 Task: Create a due date automation trigger when advanced on, on the monday before a card is due add dates due in less than 1 days at 11:00 AM.
Action: Mouse moved to (1052, 84)
Screenshot: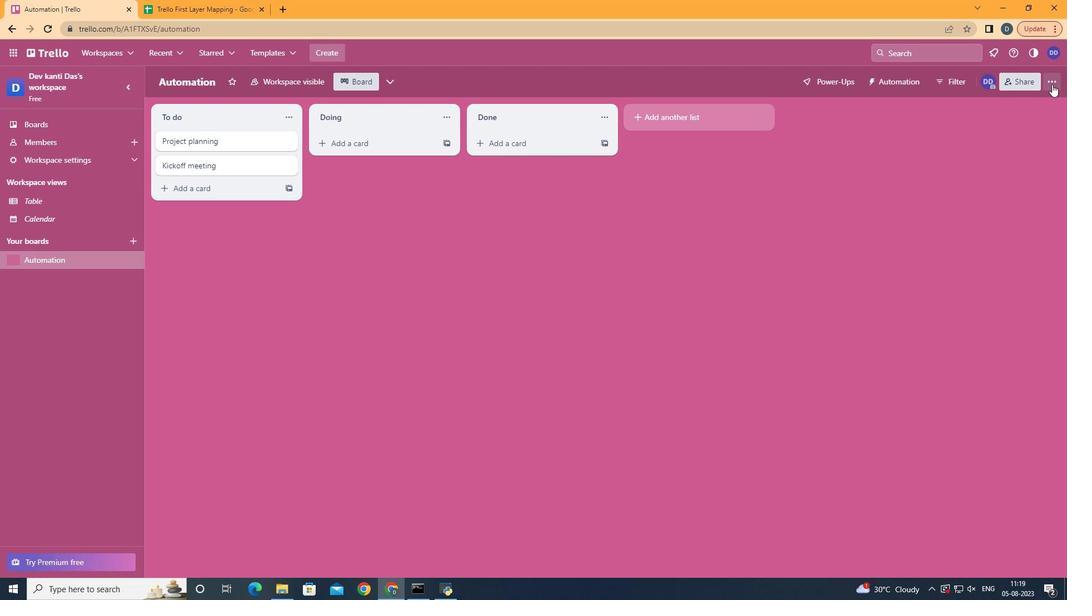 
Action: Mouse pressed left at (1052, 84)
Screenshot: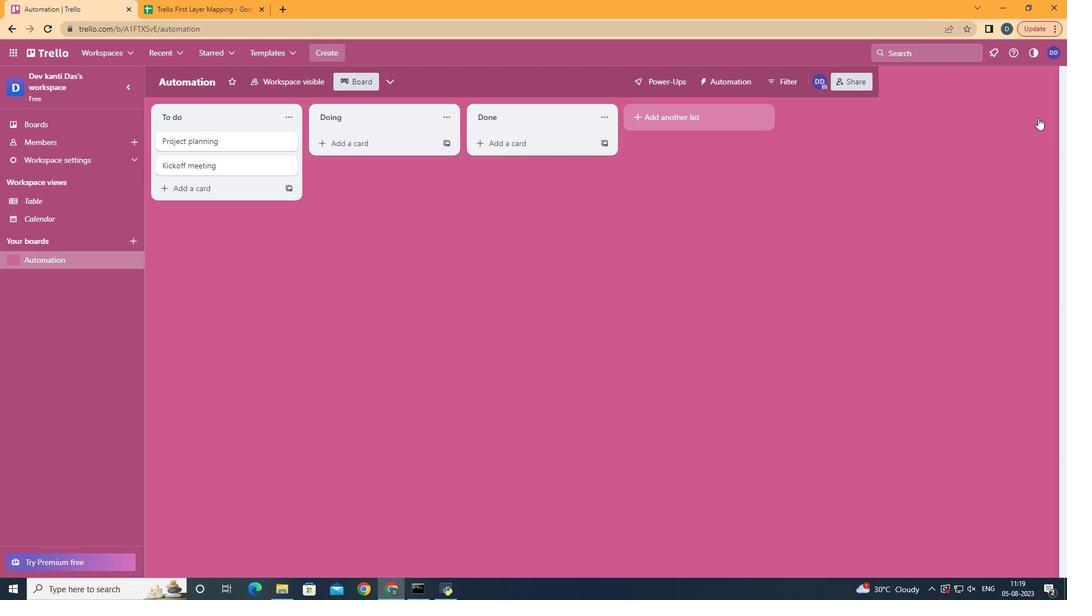 
Action: Mouse moved to (948, 236)
Screenshot: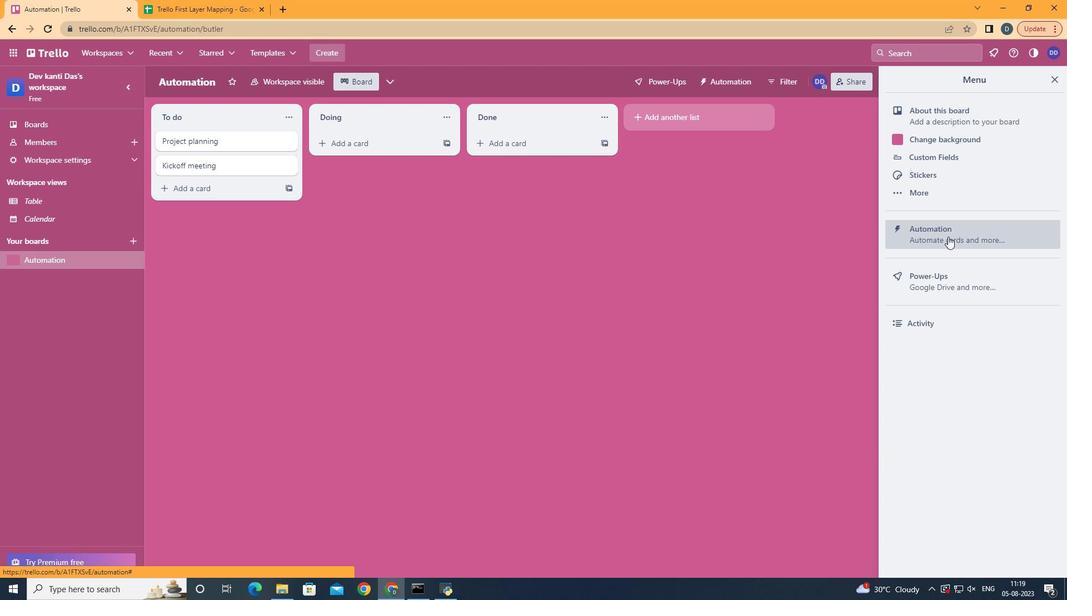 
Action: Mouse pressed left at (948, 236)
Screenshot: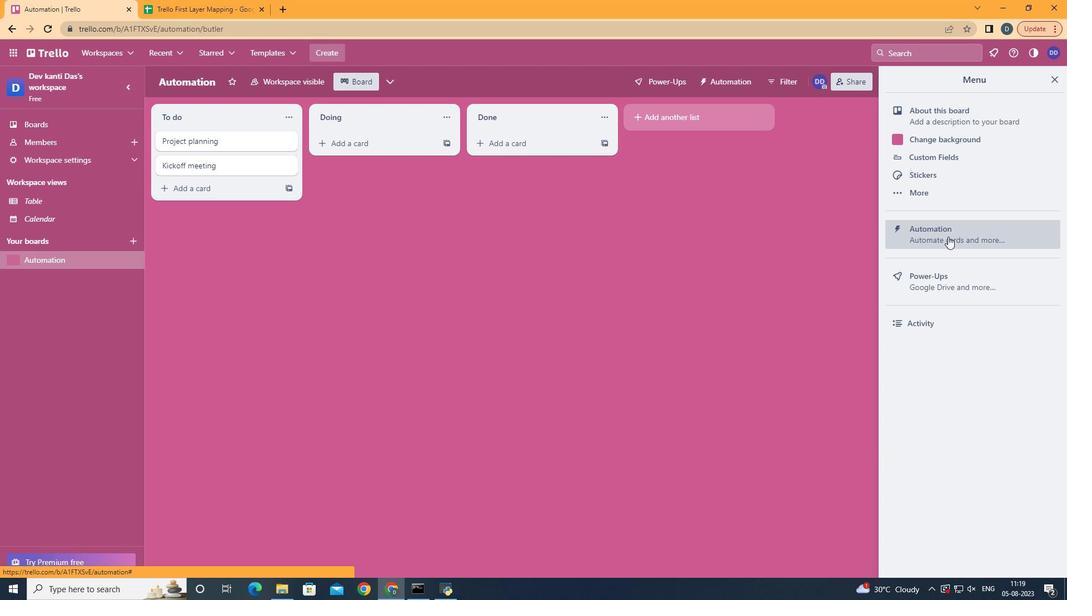 
Action: Mouse moved to (231, 225)
Screenshot: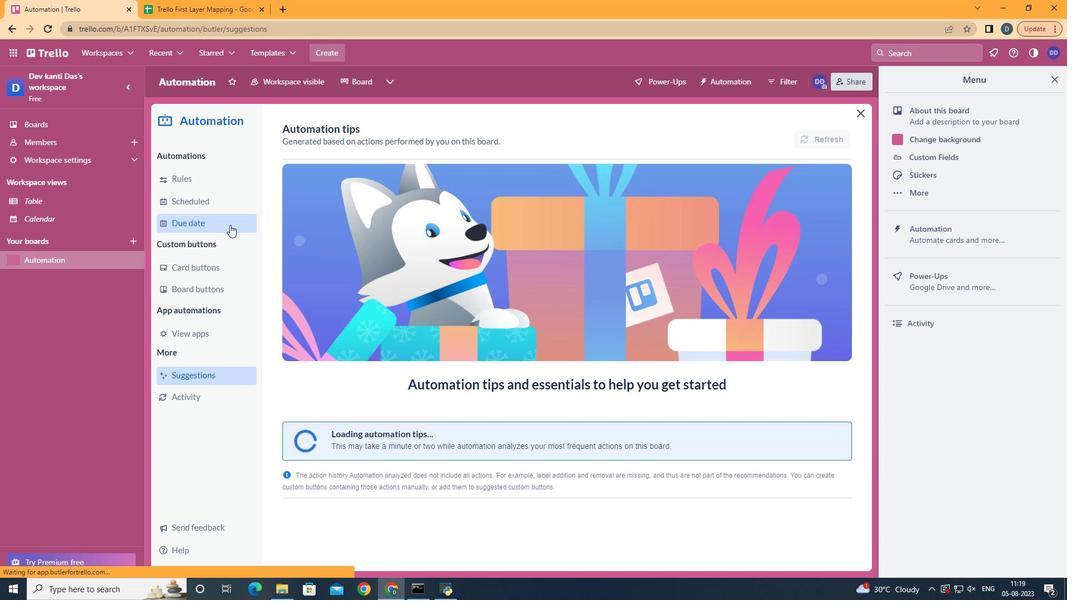 
Action: Mouse pressed left at (231, 225)
Screenshot: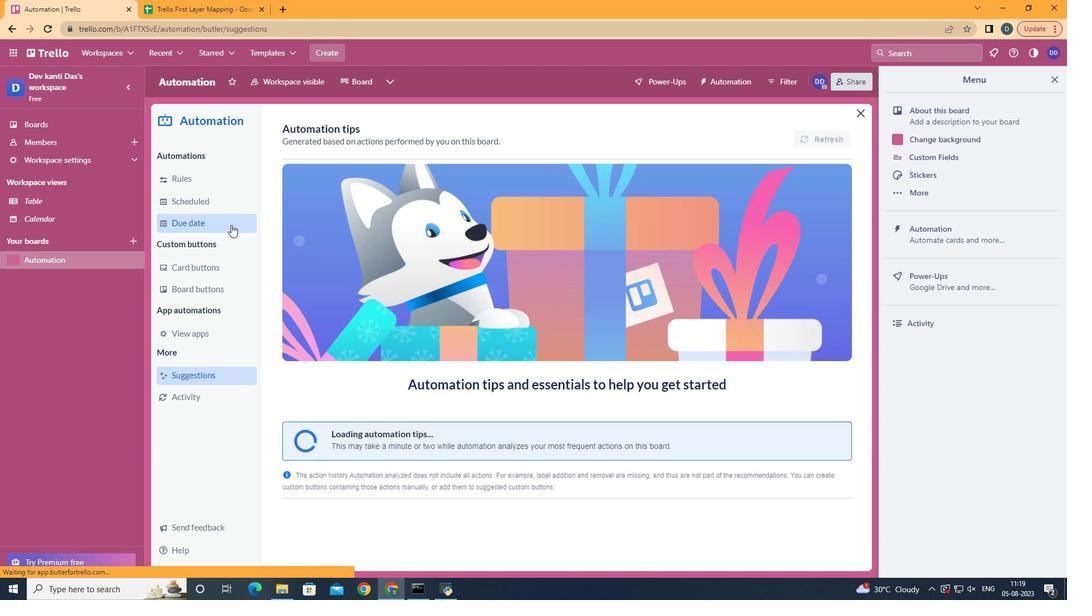 
Action: Mouse moved to (777, 135)
Screenshot: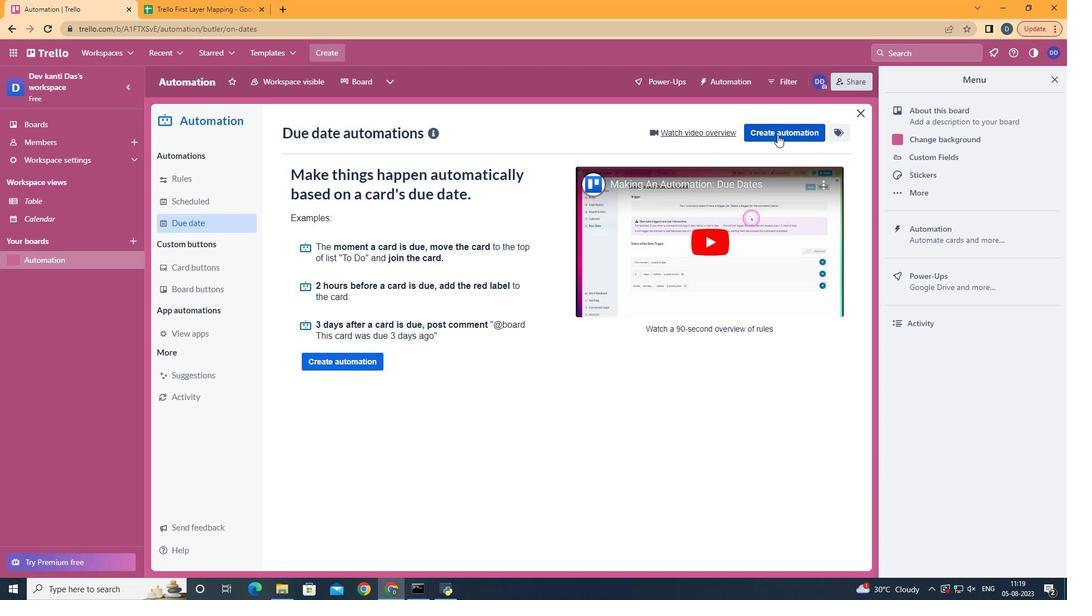 
Action: Mouse pressed left at (777, 135)
Screenshot: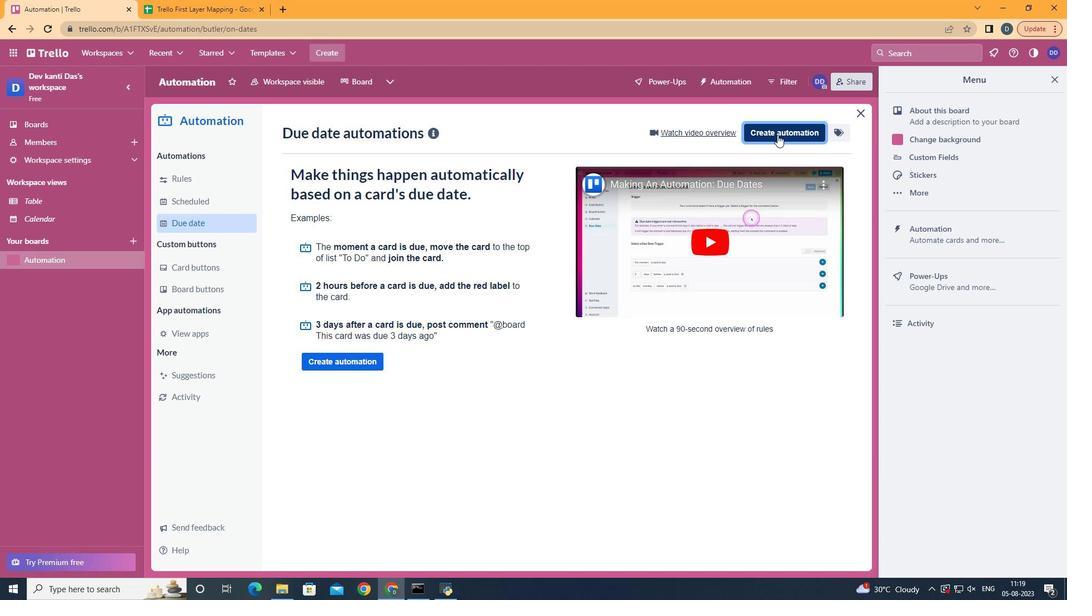 
Action: Mouse moved to (550, 242)
Screenshot: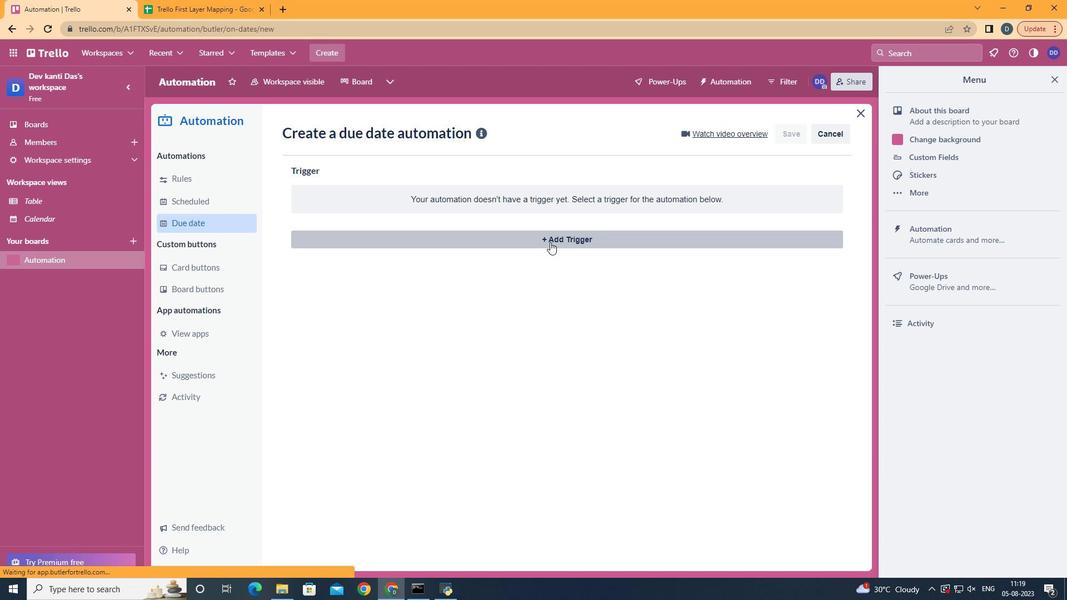 
Action: Mouse pressed left at (550, 242)
Screenshot: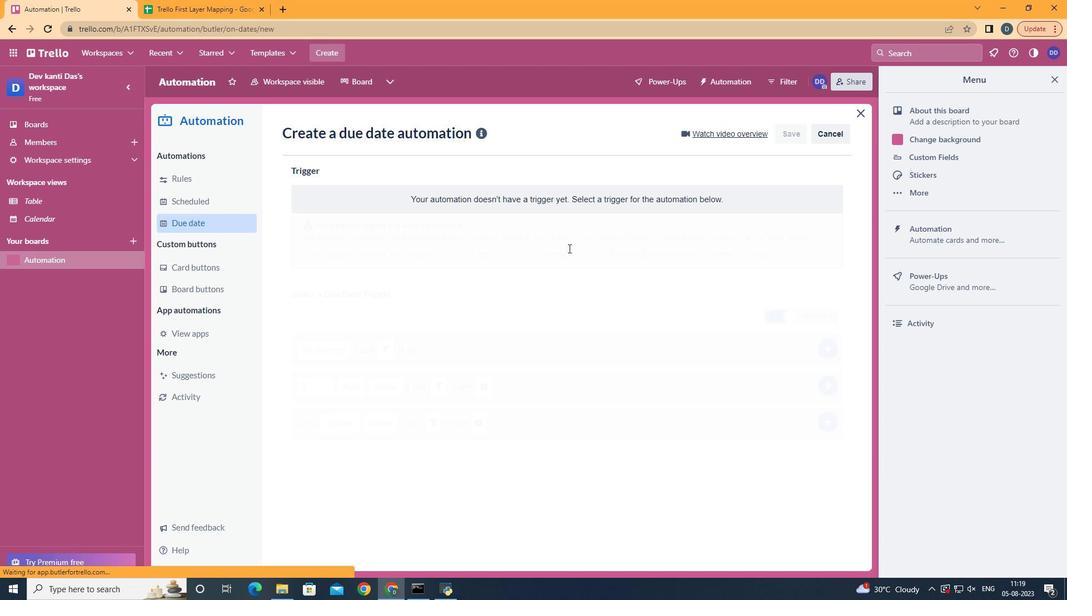 
Action: Mouse moved to (362, 295)
Screenshot: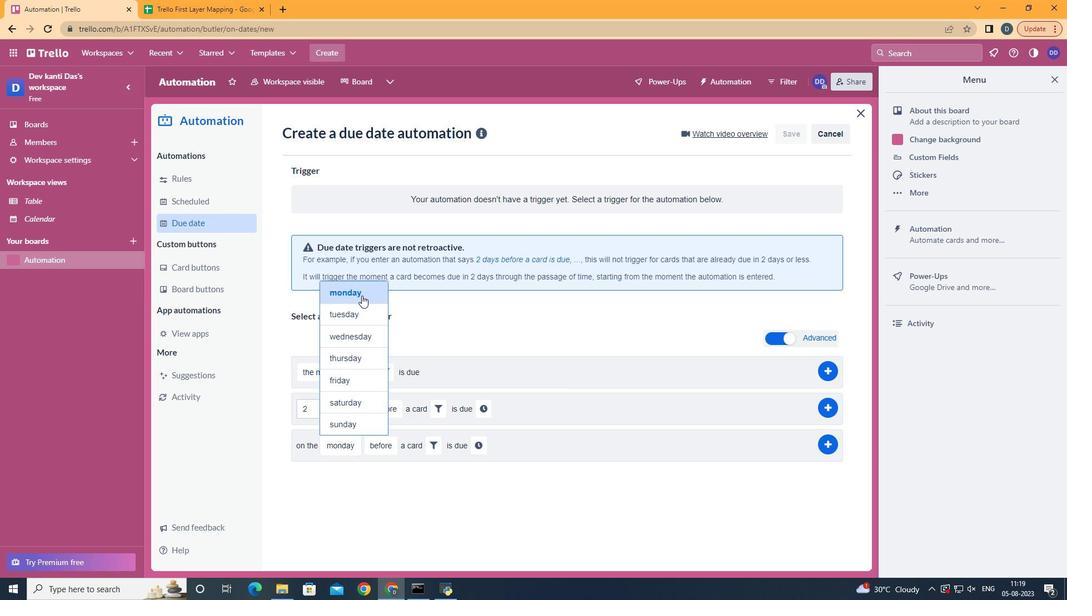 
Action: Mouse pressed left at (362, 295)
Screenshot: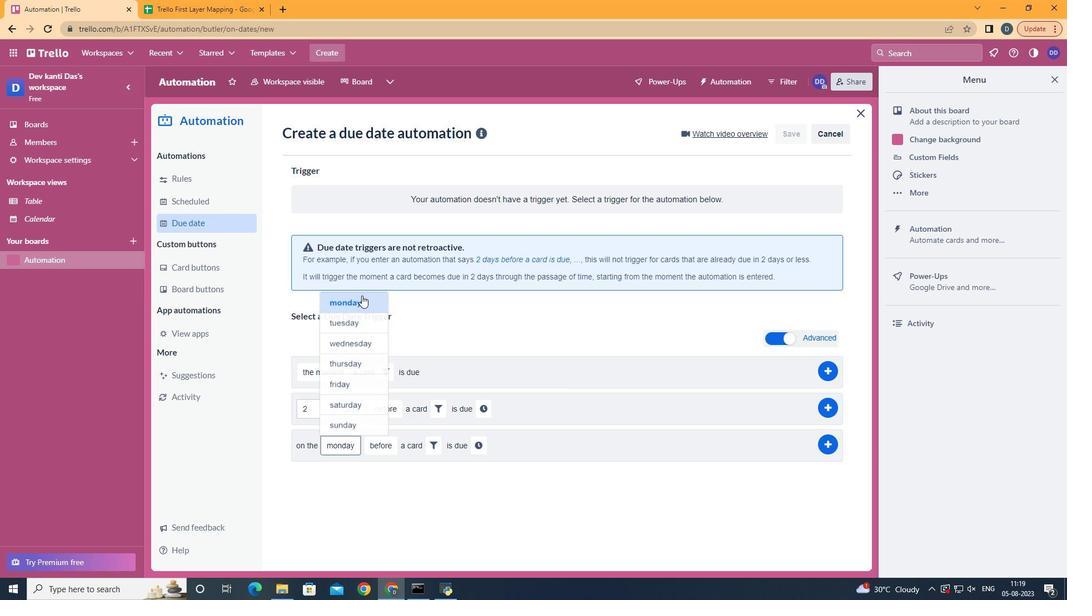 
Action: Mouse moved to (401, 464)
Screenshot: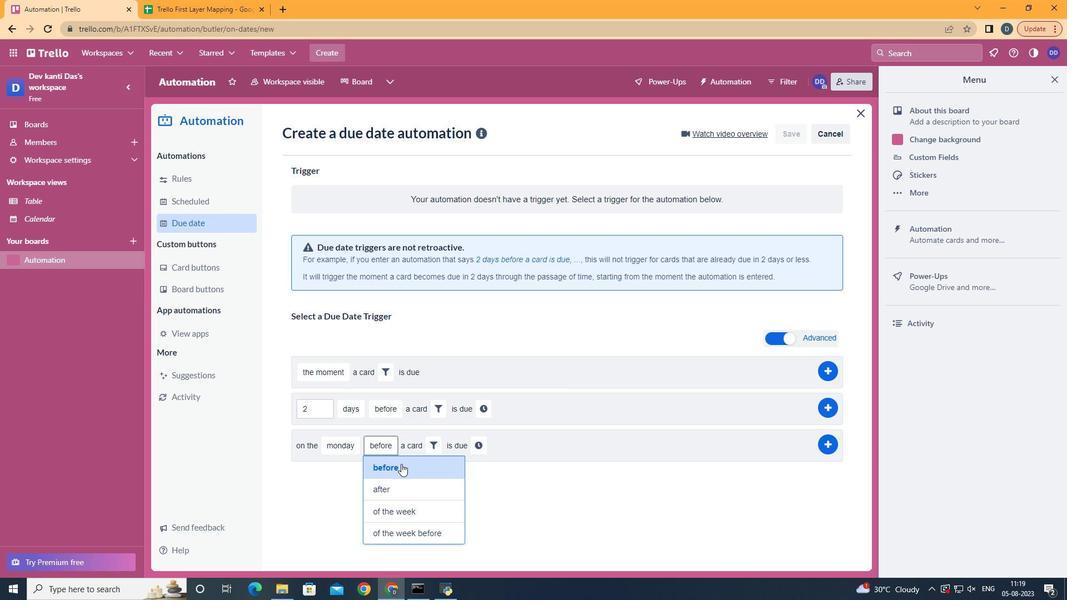 
Action: Mouse pressed left at (401, 464)
Screenshot: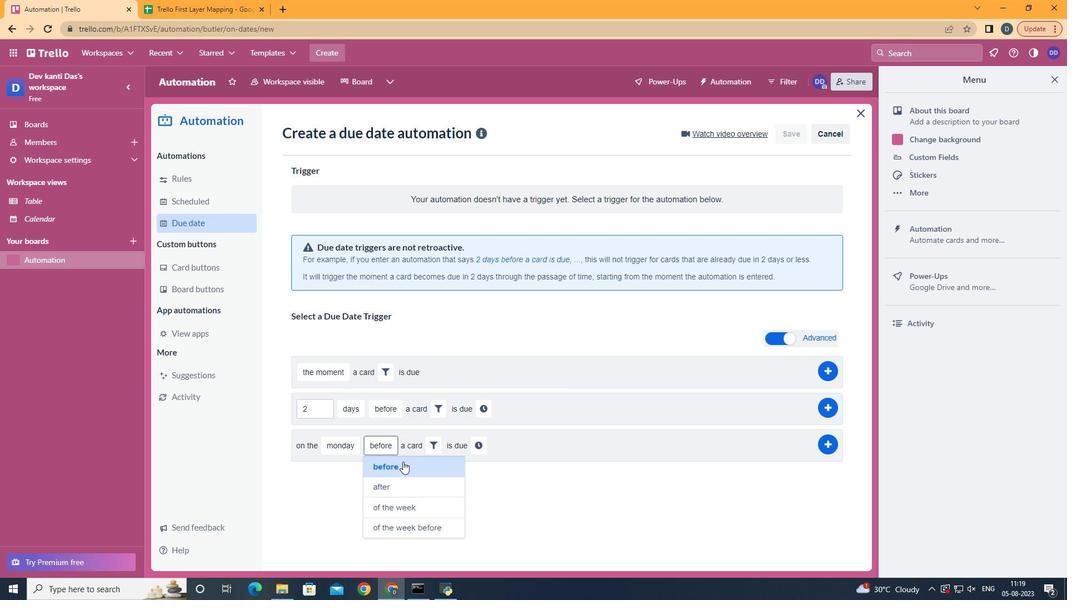 
Action: Mouse moved to (432, 445)
Screenshot: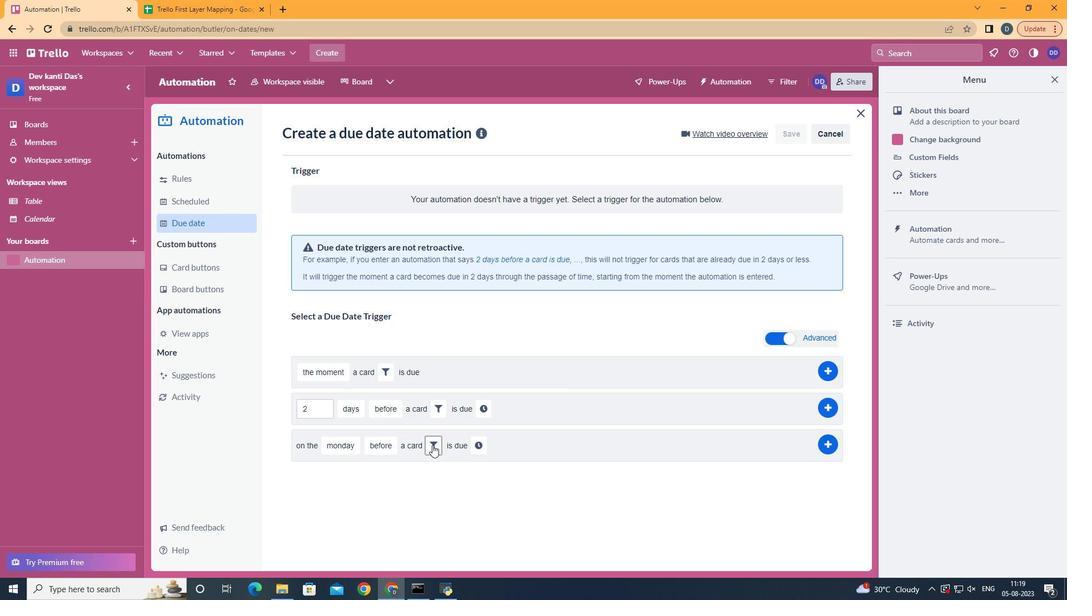 
Action: Mouse pressed left at (432, 445)
Screenshot: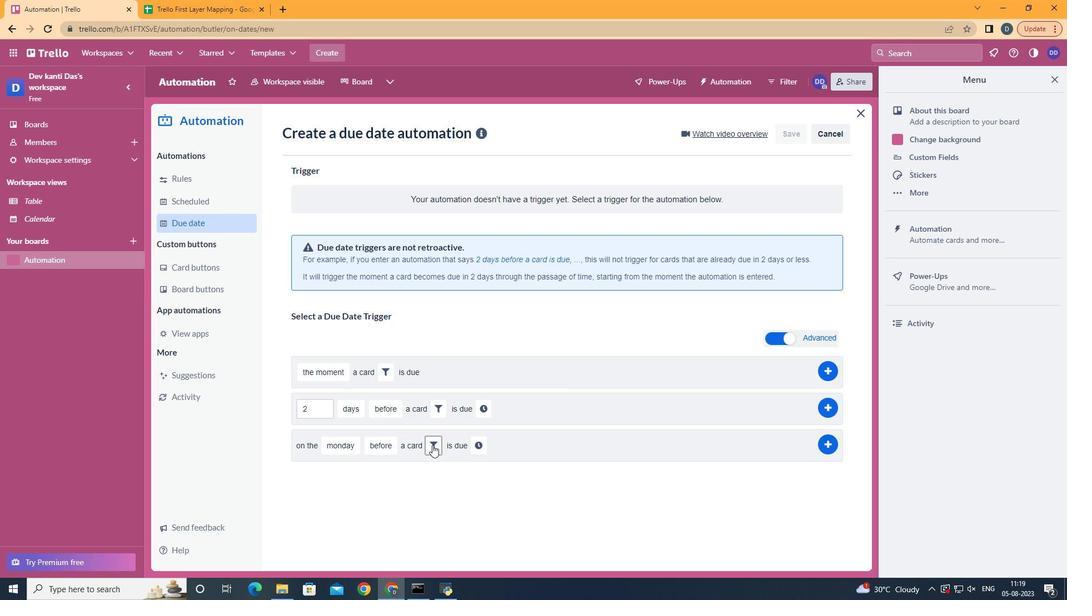 
Action: Mouse moved to (494, 484)
Screenshot: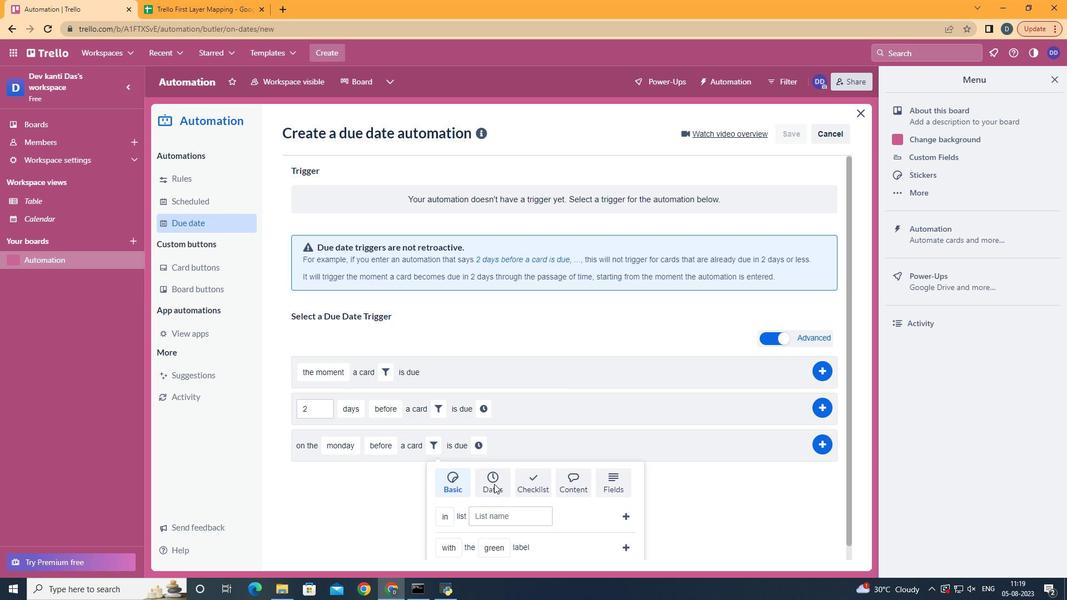 
Action: Mouse pressed left at (494, 484)
Screenshot: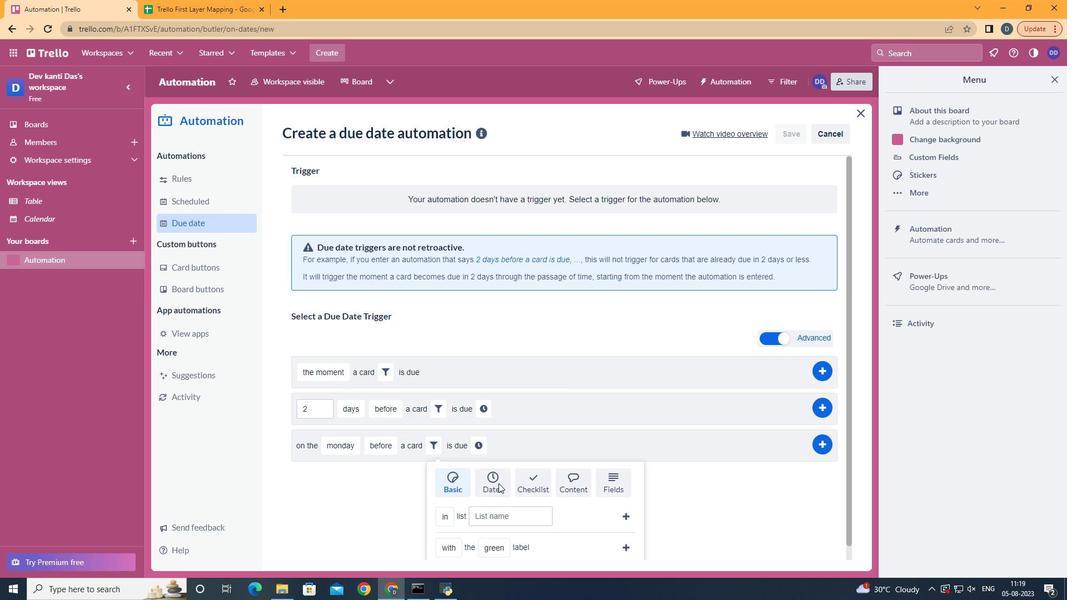
Action: Mouse moved to (508, 478)
Screenshot: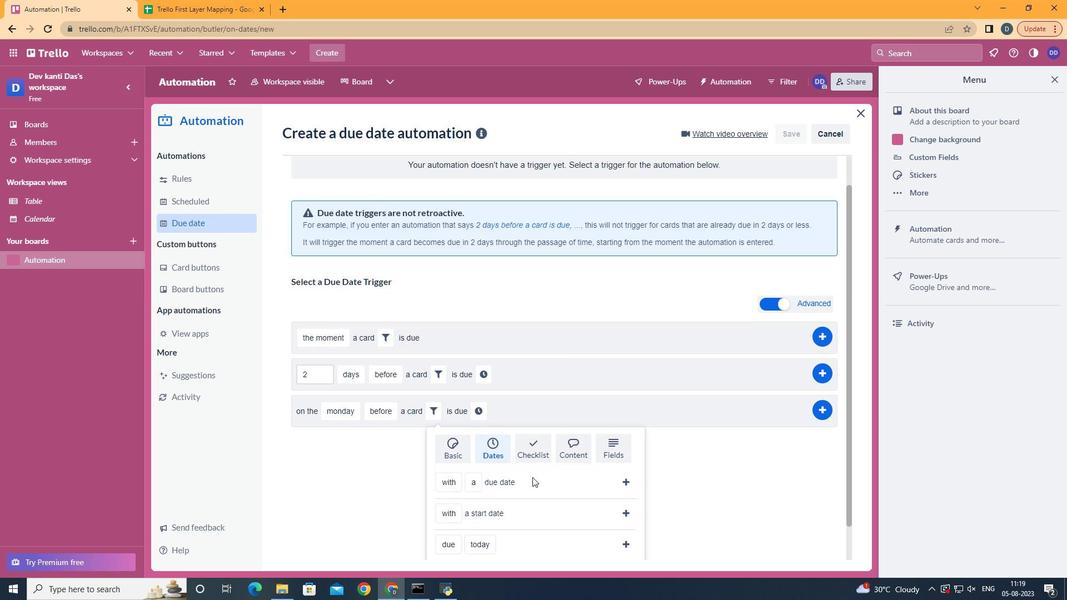 
Action: Mouse scrolled (508, 478) with delta (0, 0)
Screenshot: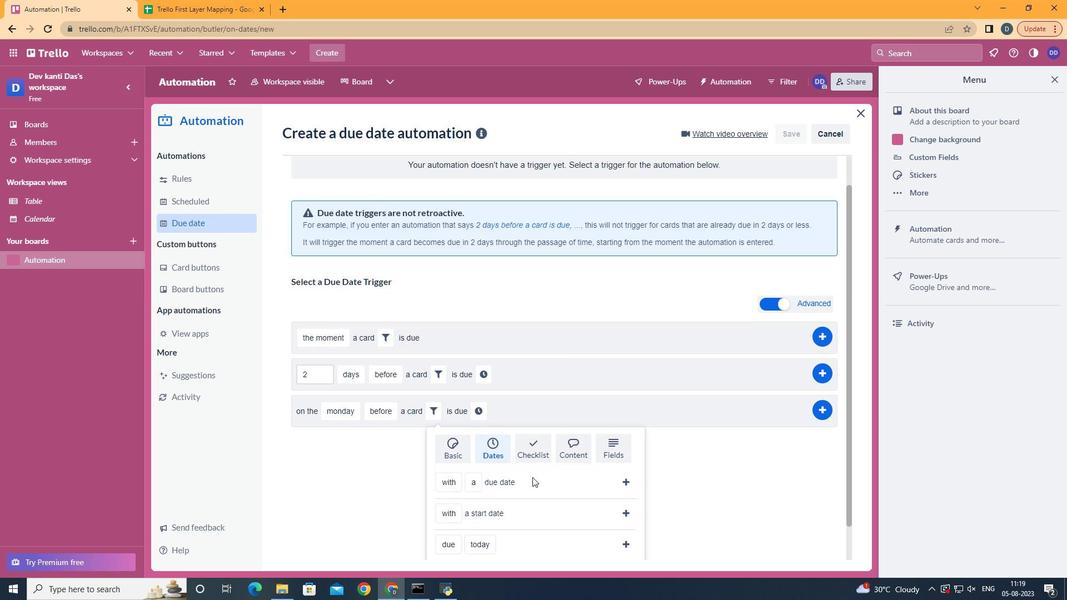
Action: Mouse moved to (509, 478)
Screenshot: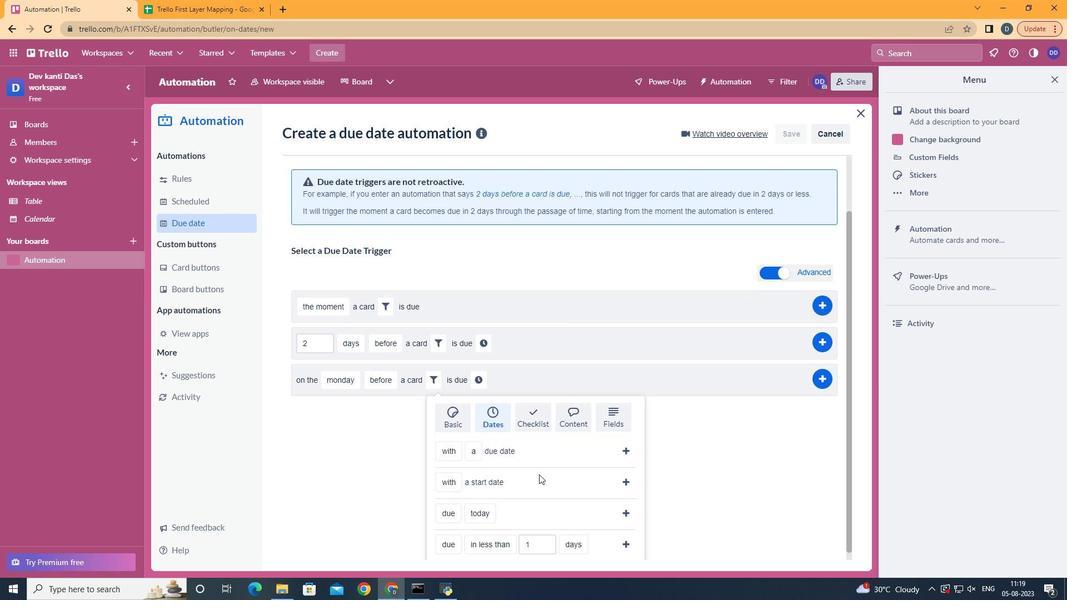 
Action: Mouse scrolled (509, 478) with delta (0, 0)
Screenshot: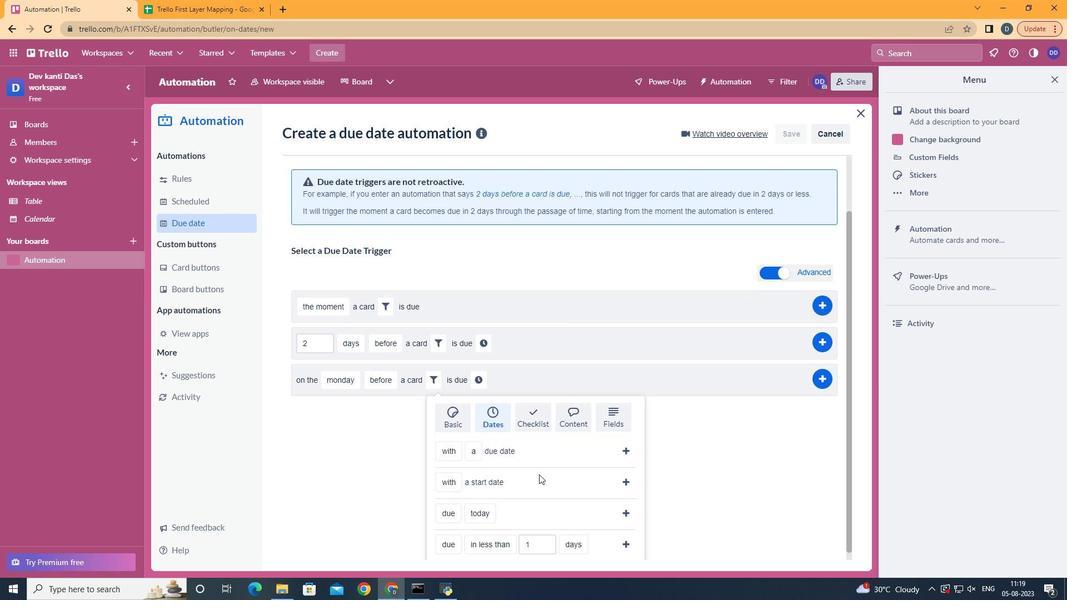 
Action: Mouse moved to (511, 478)
Screenshot: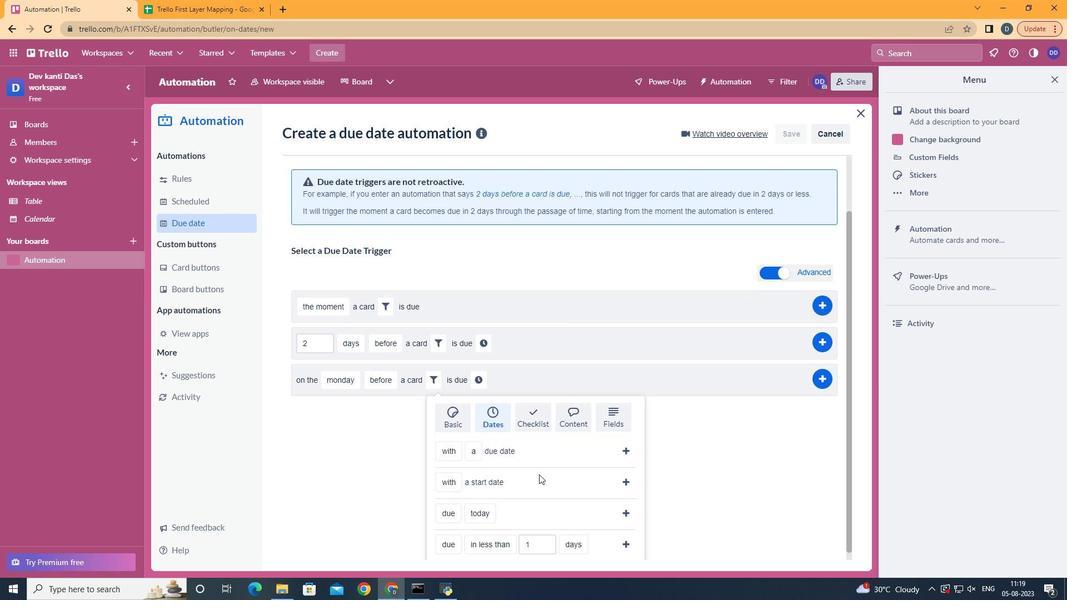 
Action: Mouse scrolled (511, 478) with delta (0, 0)
Screenshot: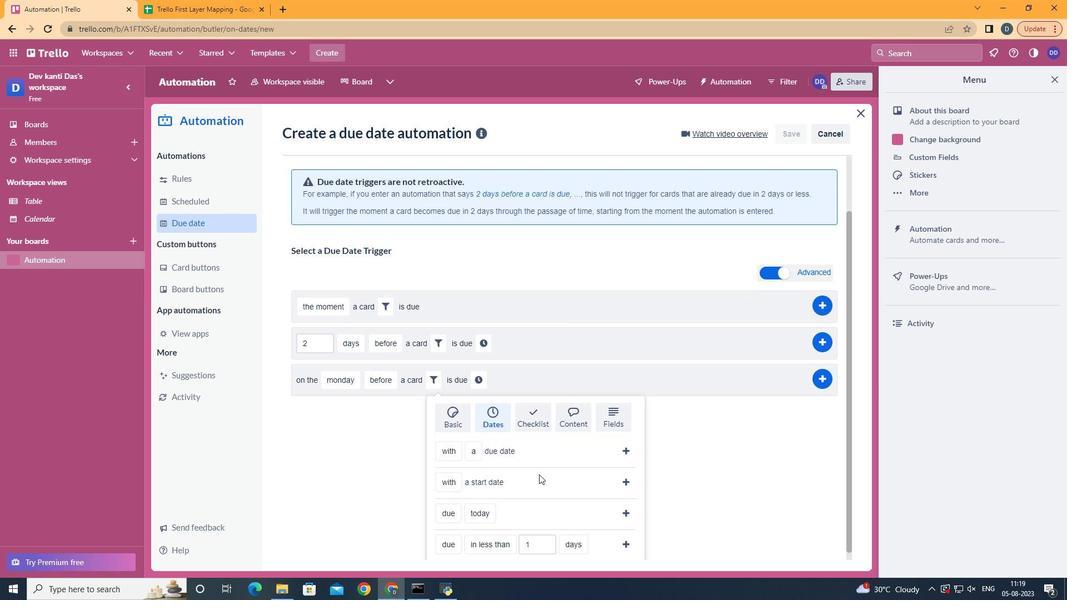 
Action: Mouse moved to (514, 478)
Screenshot: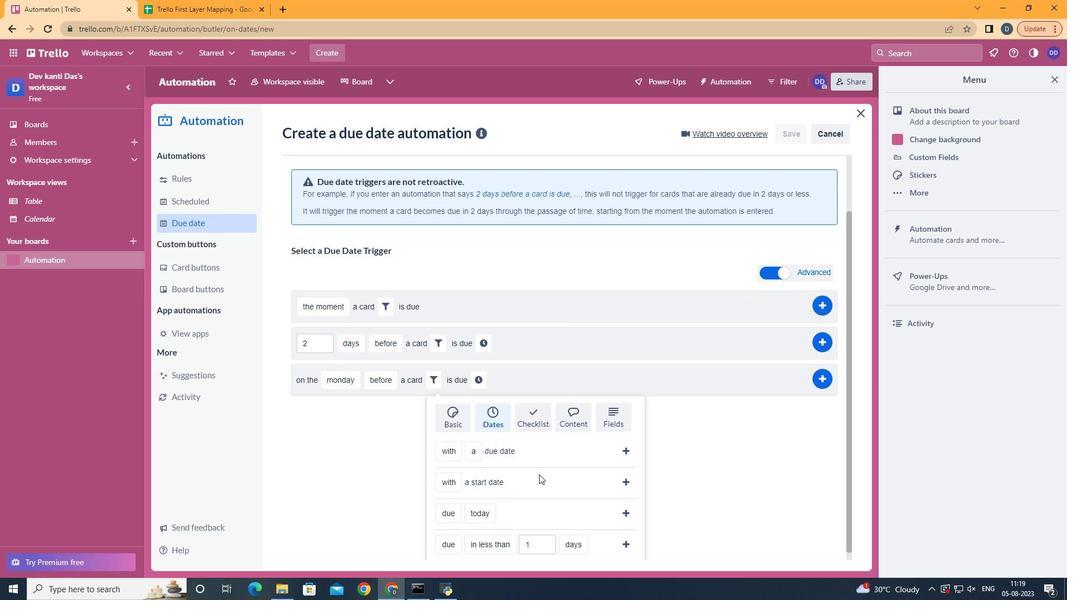
Action: Mouse scrolled (514, 478) with delta (0, 0)
Screenshot: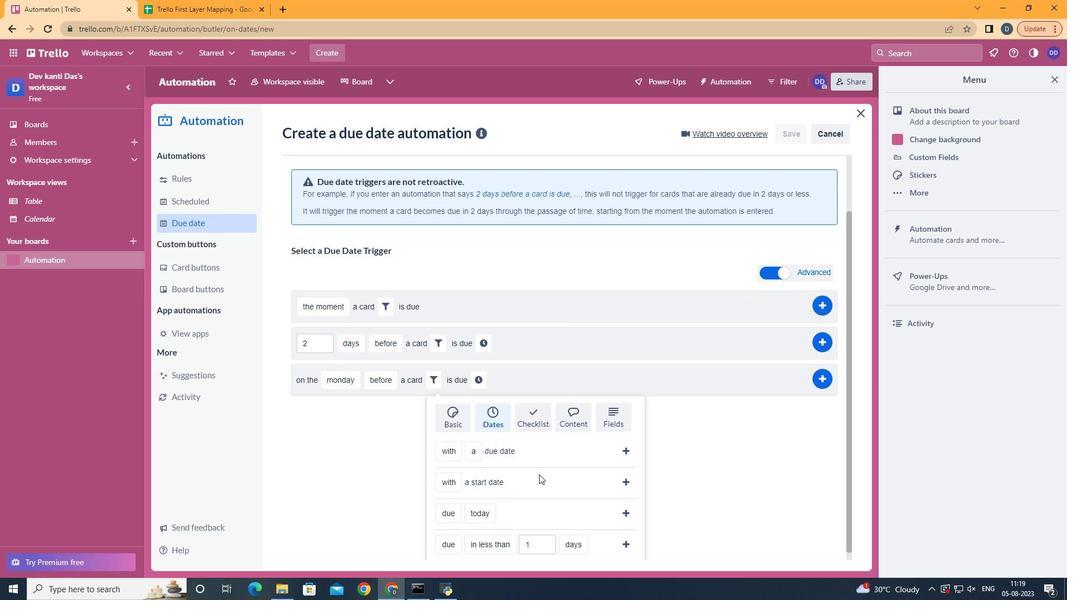 
Action: Mouse moved to (470, 492)
Screenshot: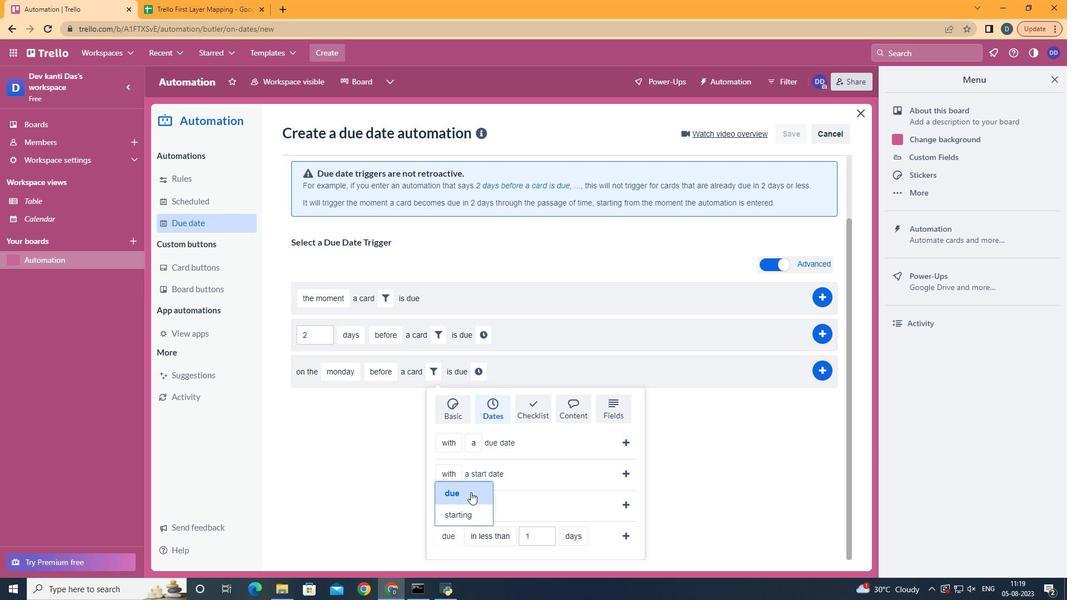 
Action: Mouse pressed left at (470, 492)
Screenshot: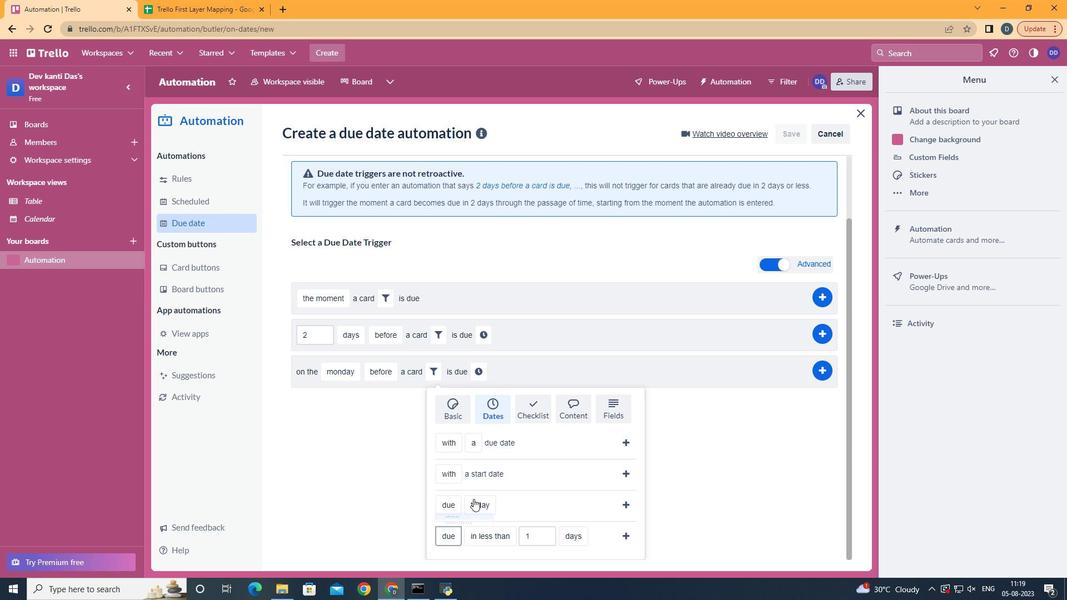 
Action: Mouse moved to (509, 438)
Screenshot: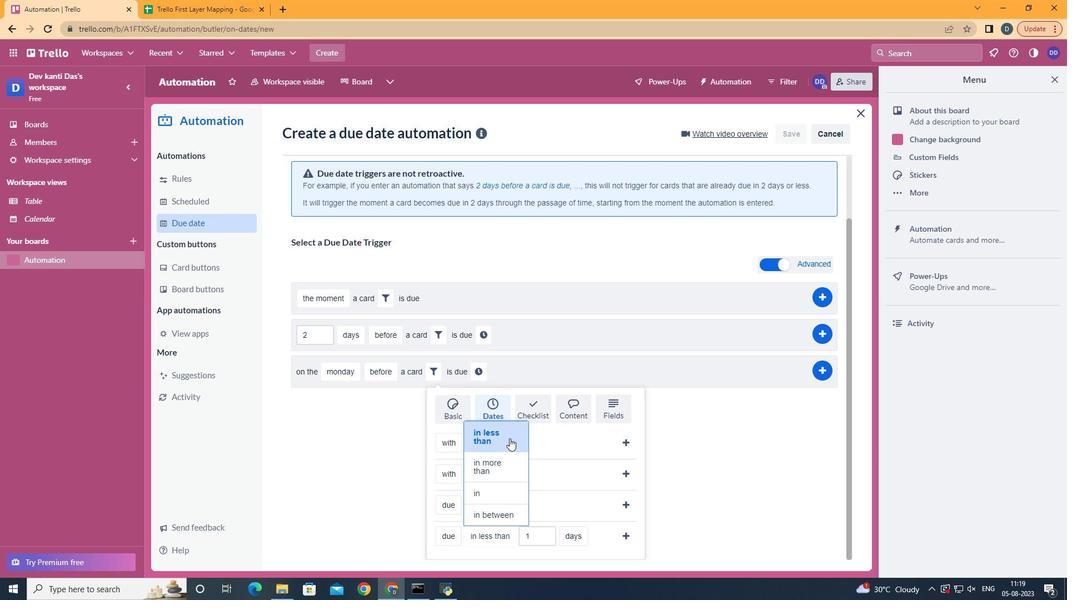
Action: Mouse pressed left at (509, 438)
Screenshot: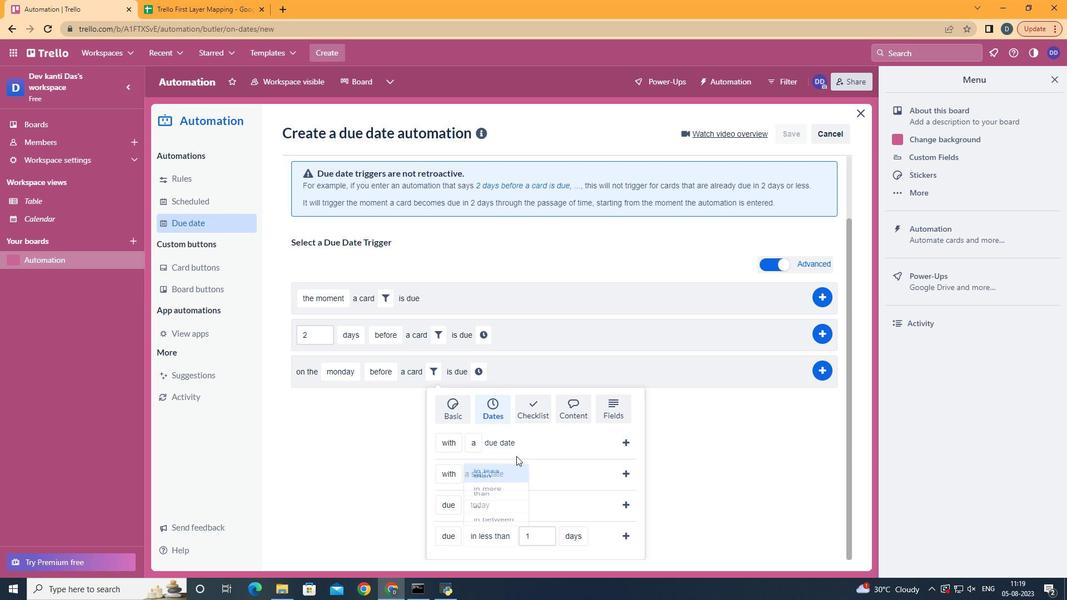 
Action: Mouse moved to (593, 491)
Screenshot: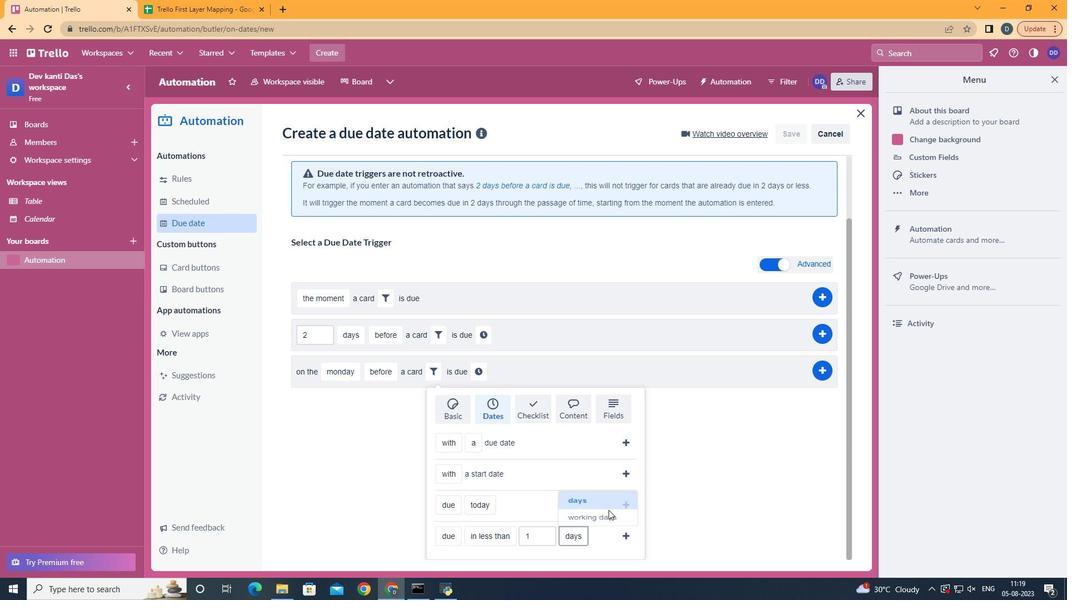 
Action: Mouse pressed left at (593, 491)
Screenshot: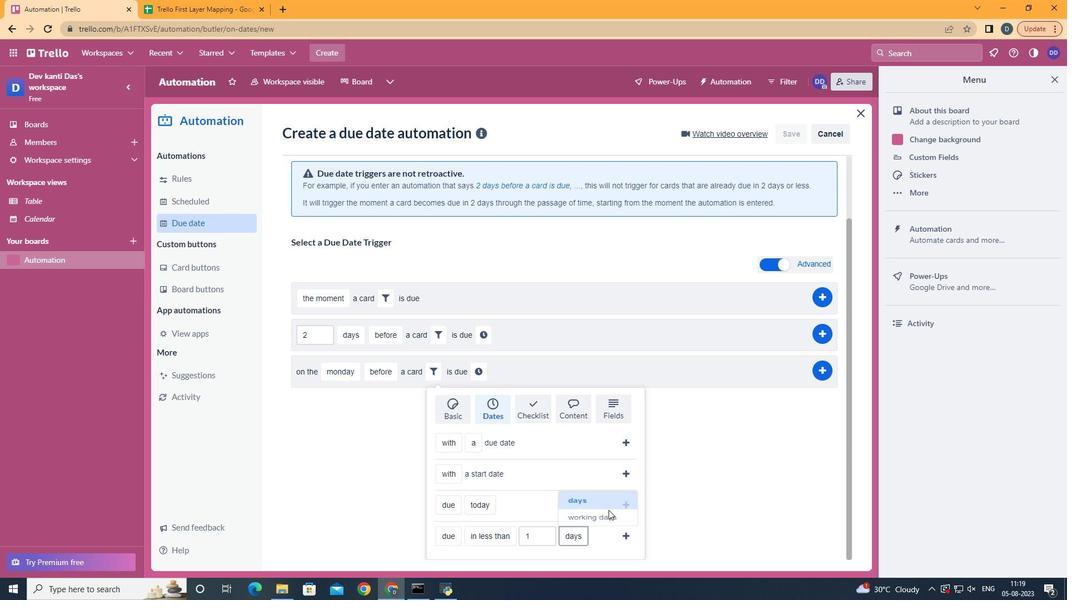 
Action: Mouse moved to (630, 533)
Screenshot: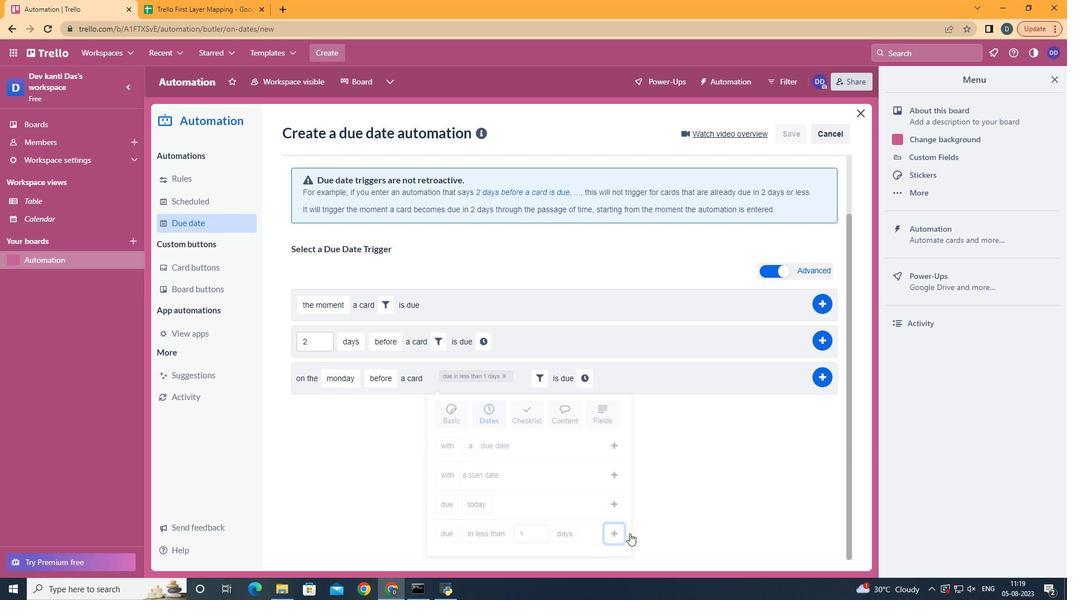 
Action: Mouse pressed left at (630, 533)
Screenshot: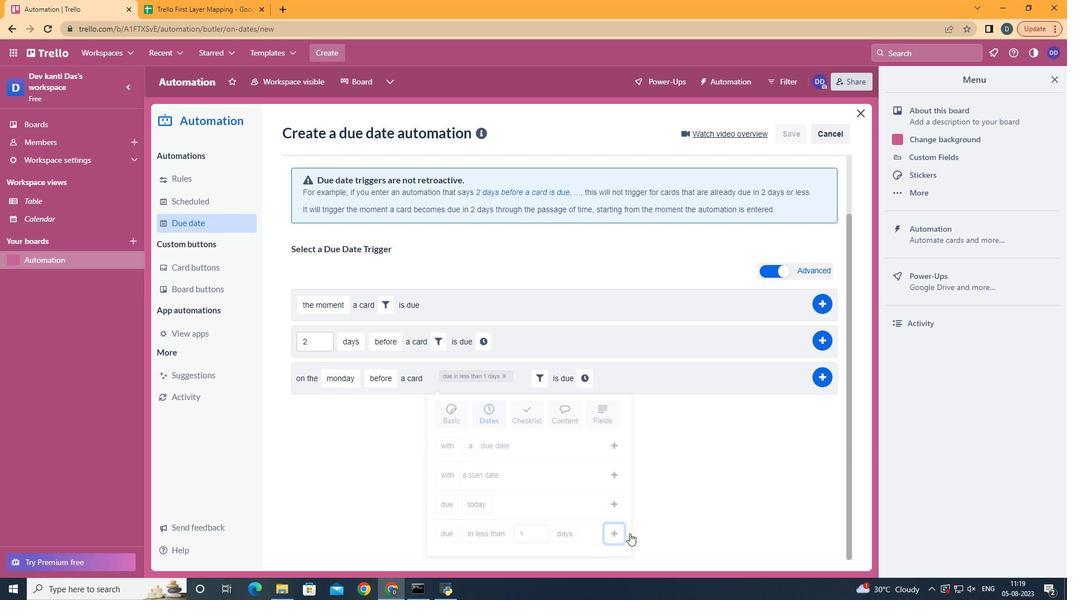 
Action: Mouse moved to (583, 453)
Screenshot: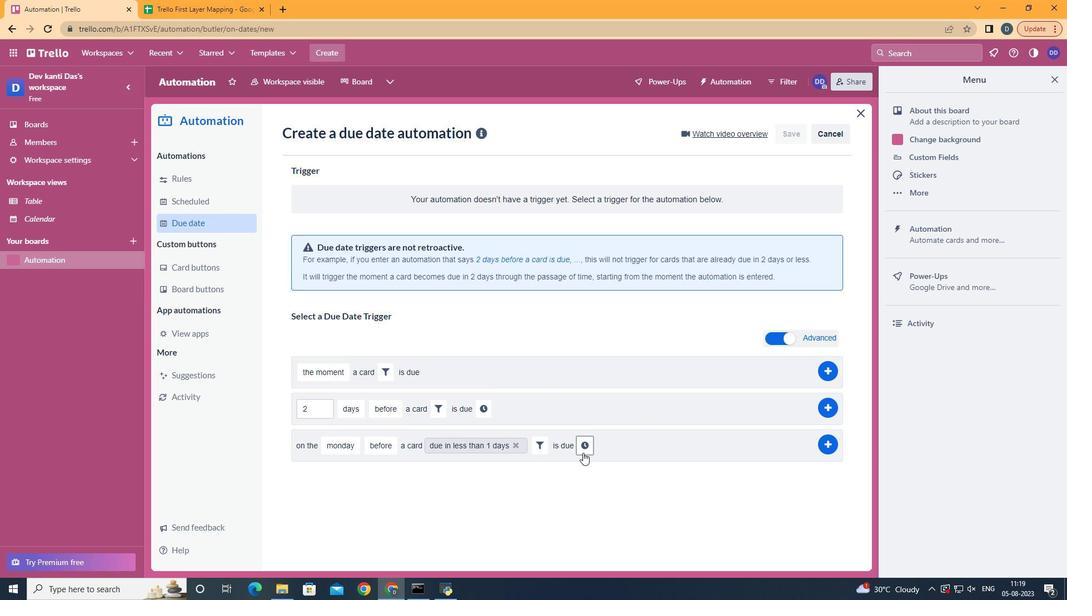
Action: Mouse pressed left at (583, 453)
Screenshot: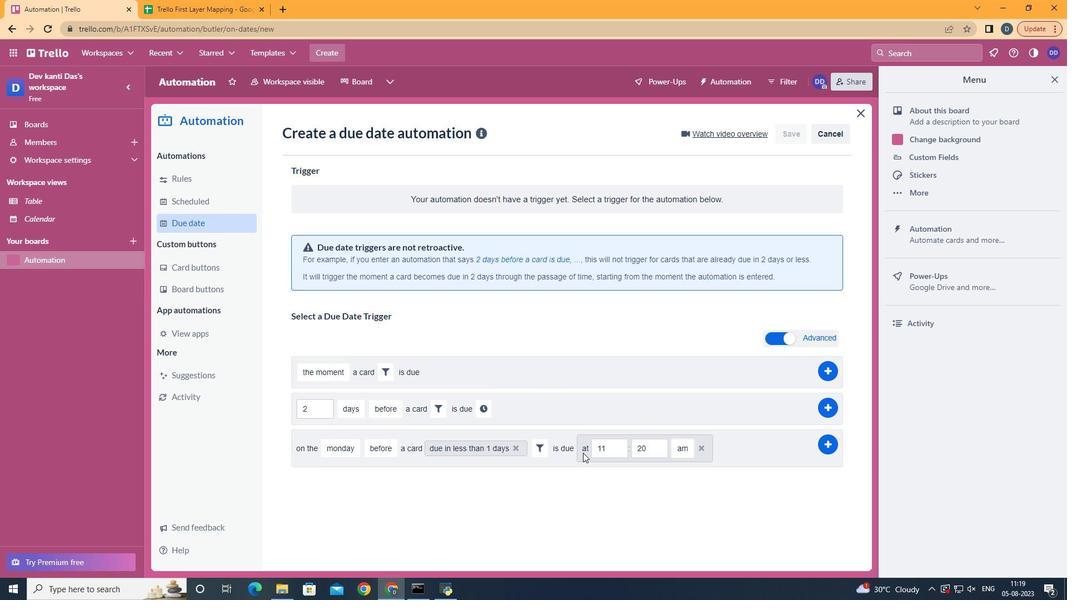 
Action: Mouse moved to (653, 447)
Screenshot: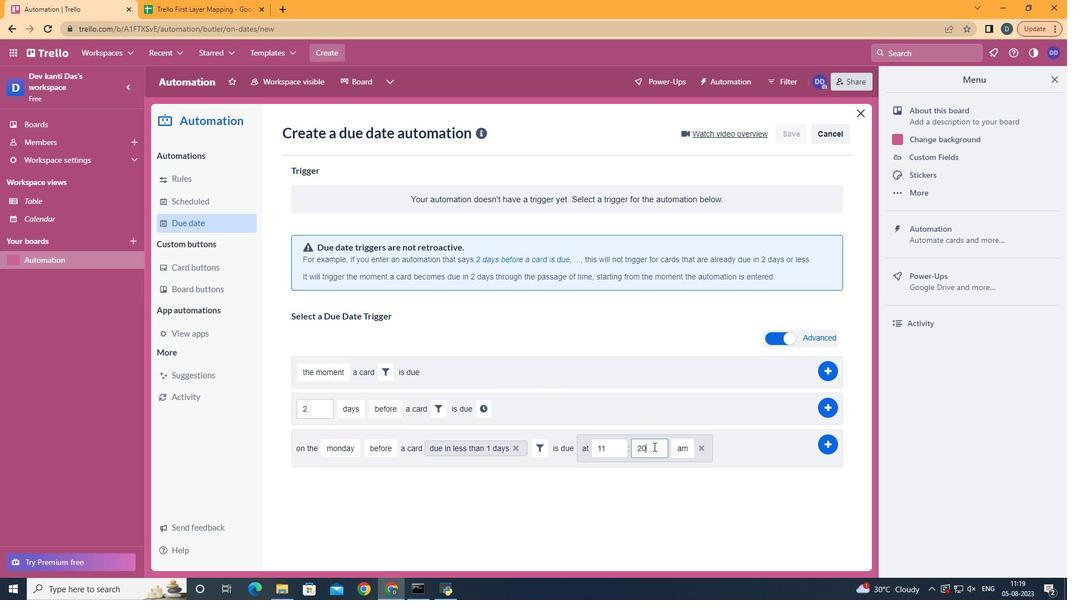 
Action: Mouse pressed left at (653, 447)
Screenshot: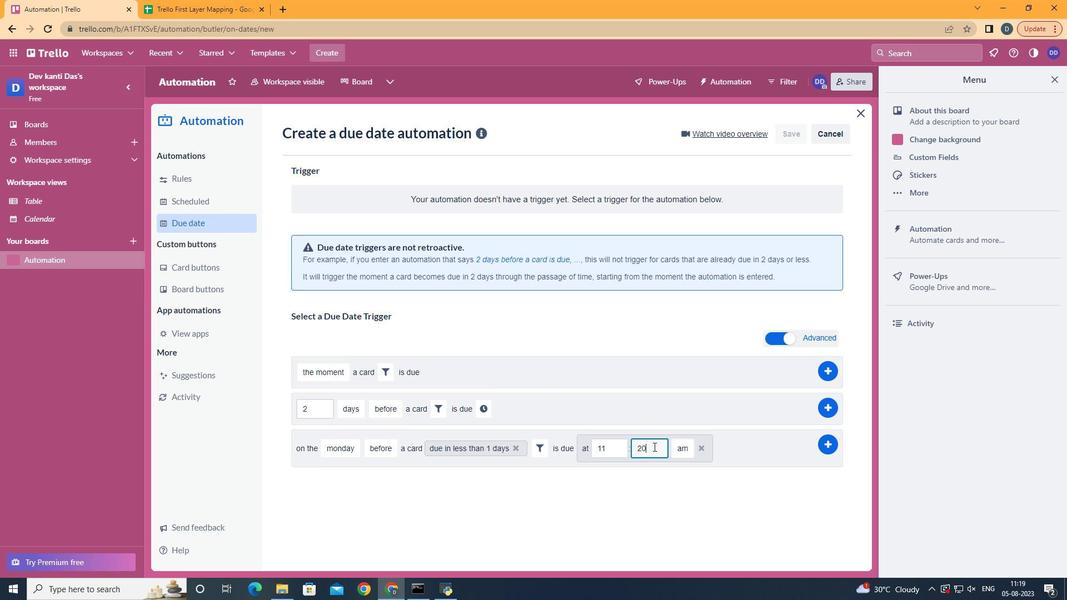 
Action: Mouse moved to (653, 447)
Screenshot: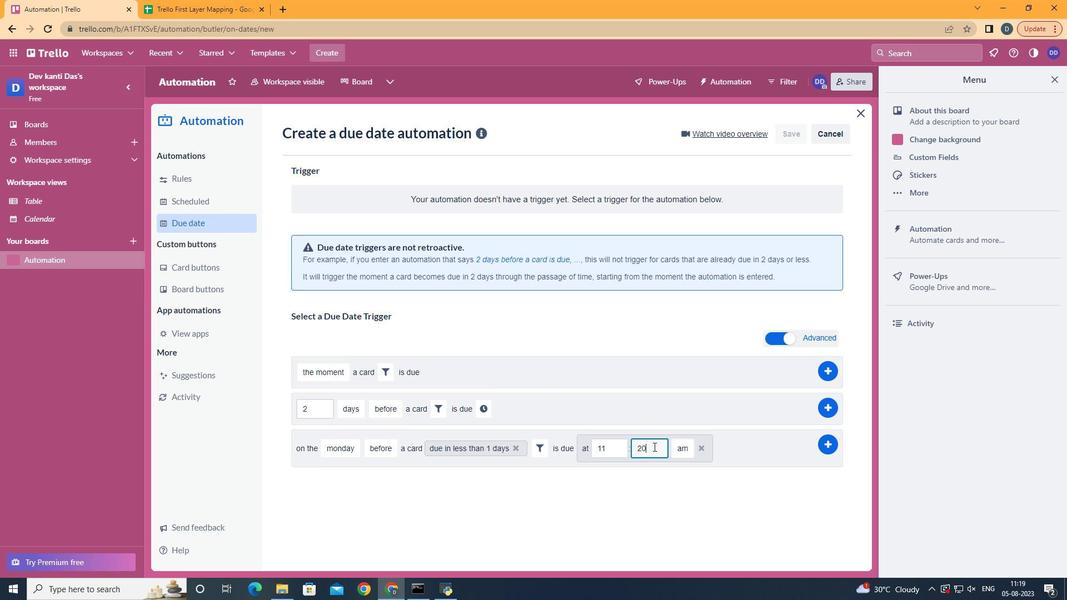
Action: Key pressed <Key.backspace><Key.backspace>00
Screenshot: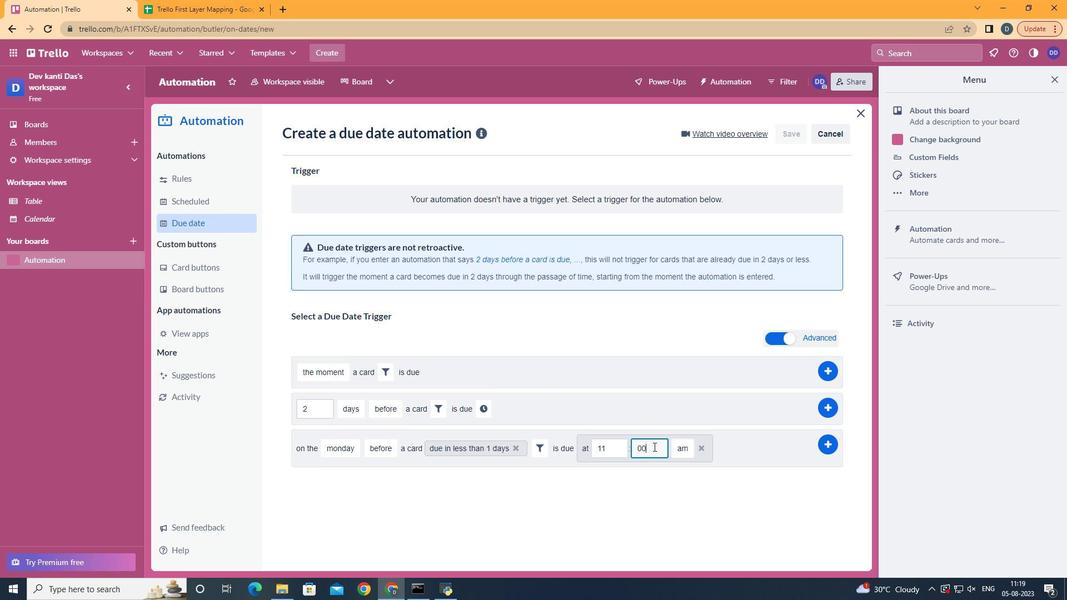 
Action: Mouse moved to (830, 444)
Screenshot: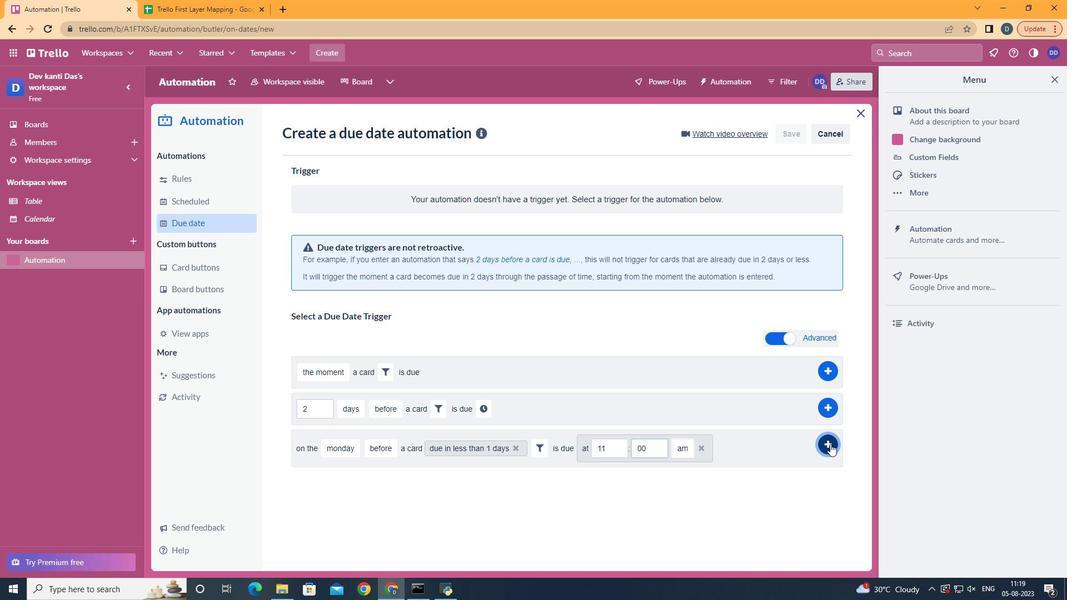 
Action: Mouse pressed left at (830, 444)
Screenshot: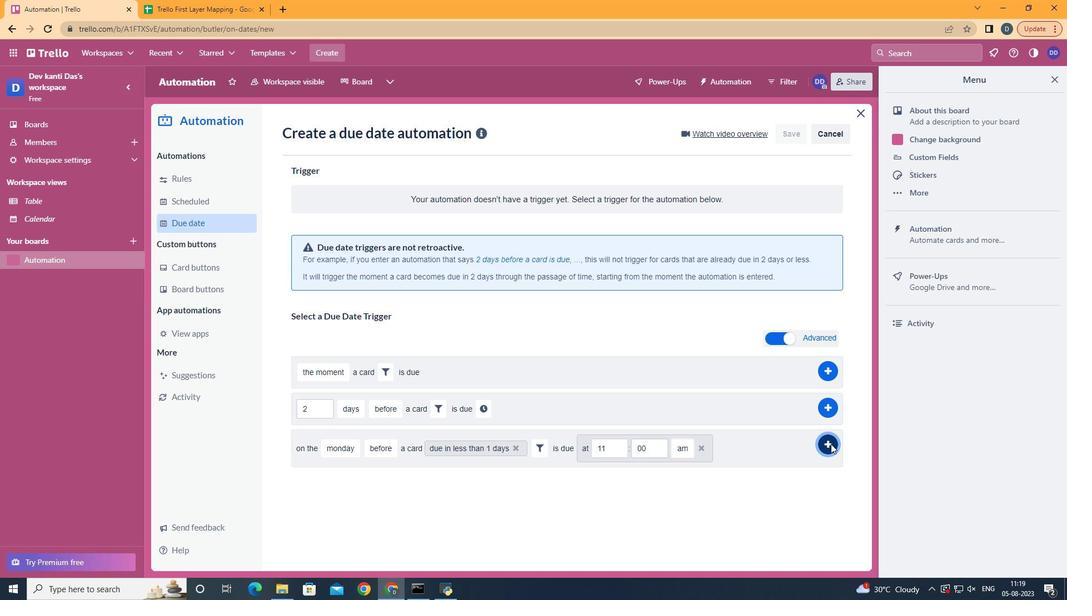 
Action: Mouse moved to (548, 218)
Screenshot: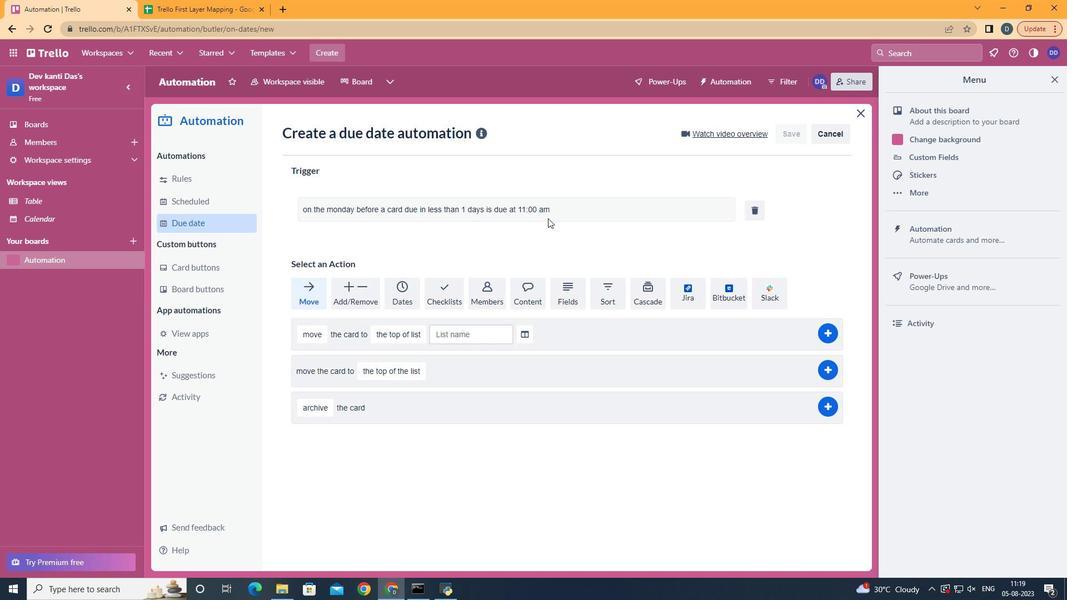 
